 Task: Check the percentage active listings of open floorplan in the last 5 years.
Action: Mouse moved to (719, 168)
Screenshot: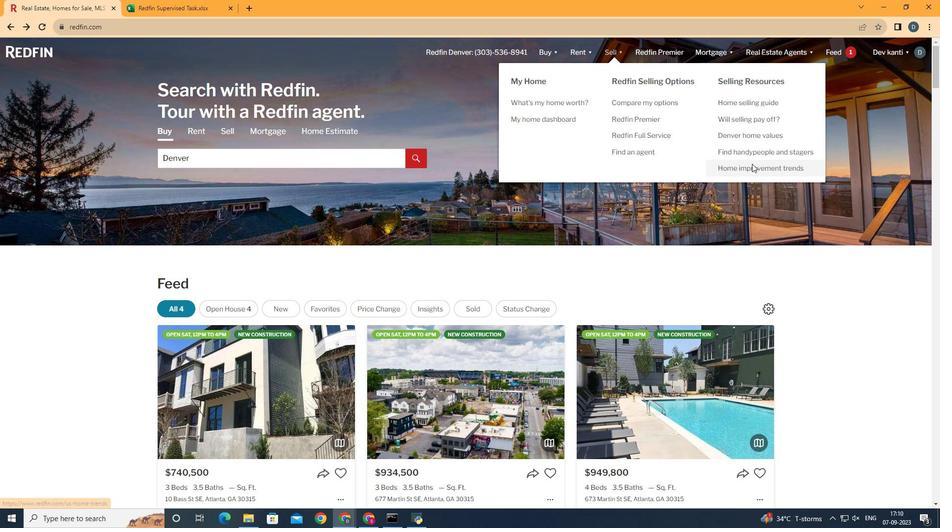 
Action: Mouse pressed left at (719, 168)
Screenshot: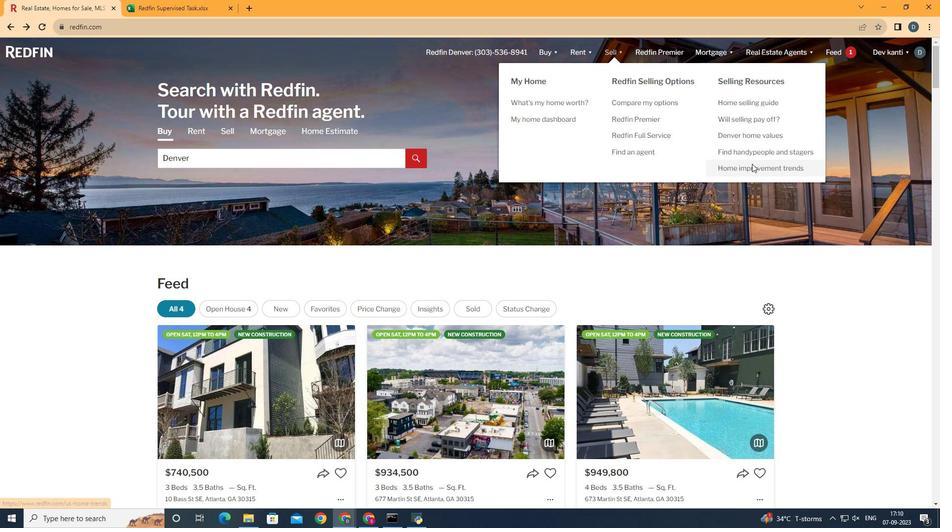 
Action: Mouse moved to (265, 189)
Screenshot: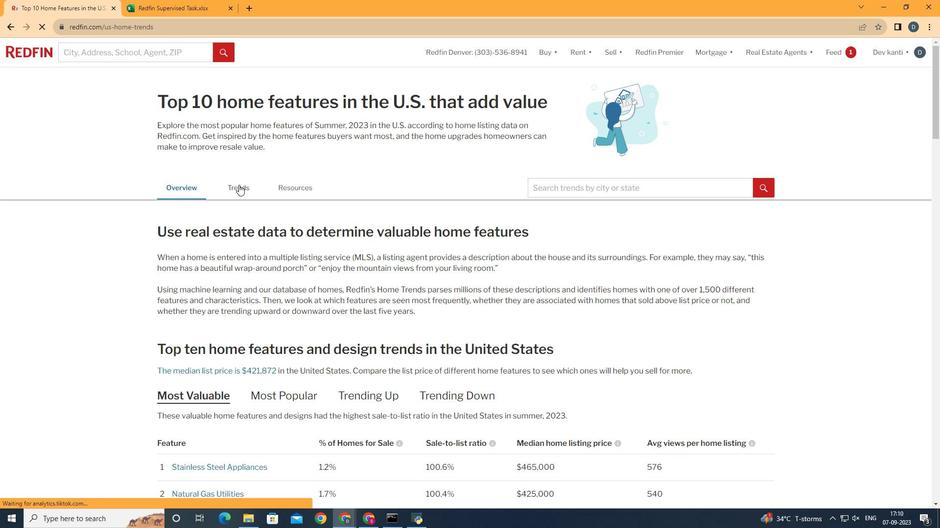 
Action: Mouse pressed left at (265, 189)
Screenshot: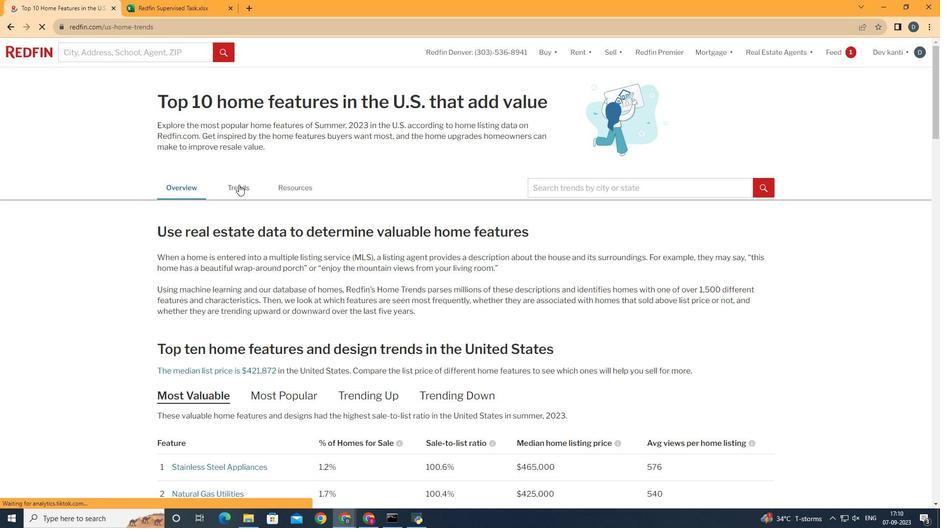 
Action: Mouse moved to (575, 276)
Screenshot: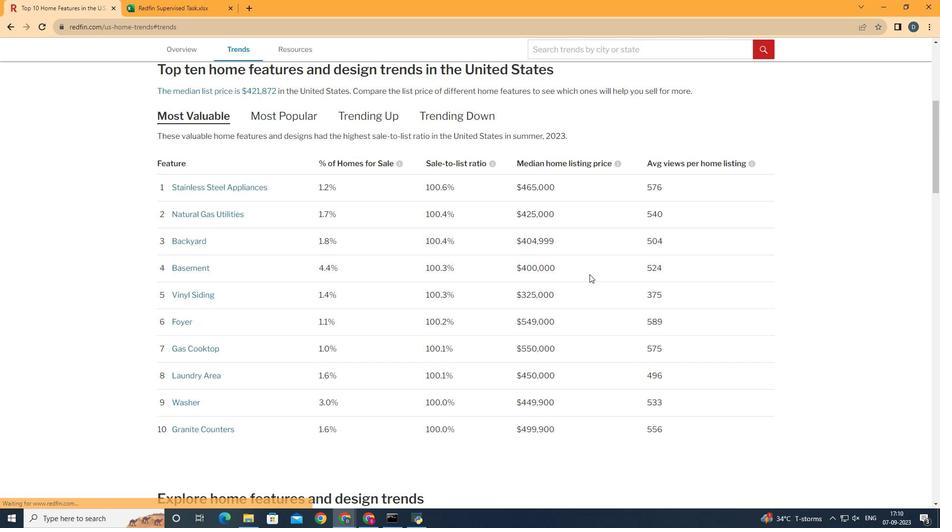 
Action: Mouse scrolled (575, 275) with delta (0, 0)
Screenshot: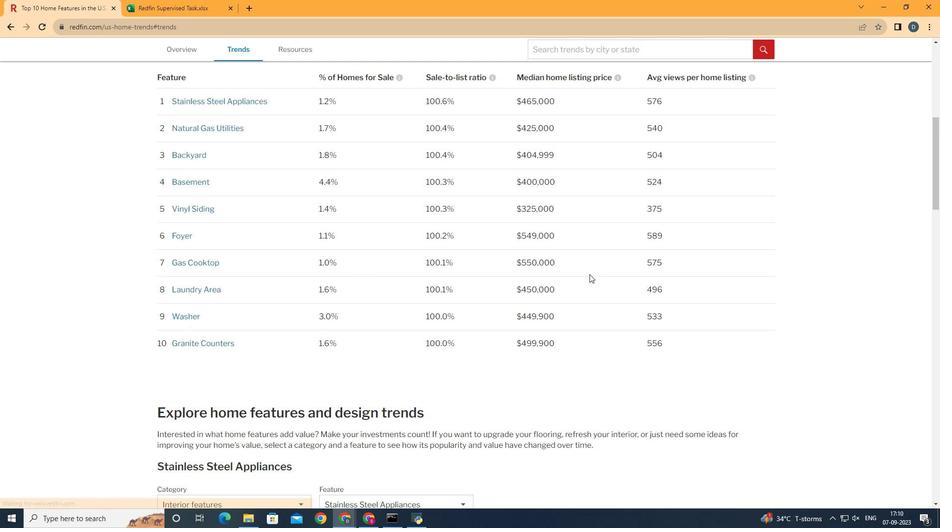 
Action: Mouse scrolled (575, 275) with delta (0, 0)
Screenshot: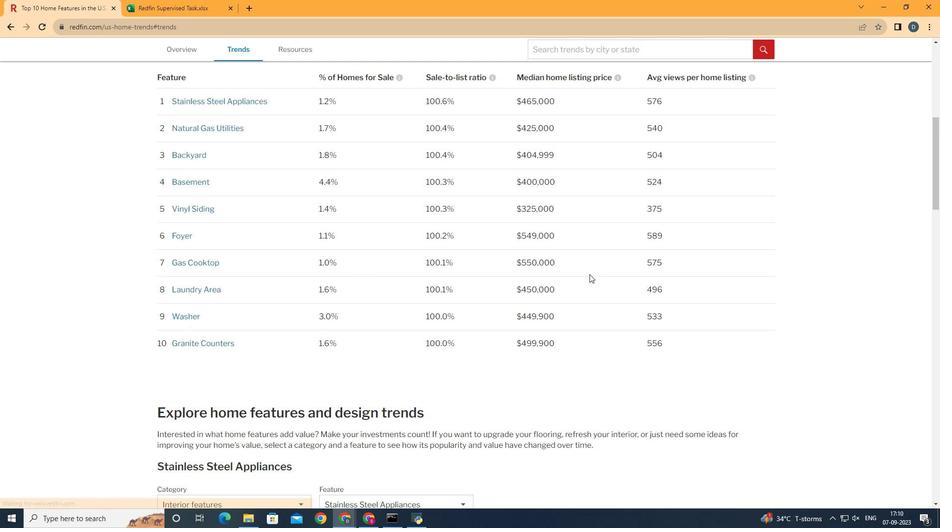 
Action: Mouse scrolled (575, 275) with delta (0, 0)
Screenshot: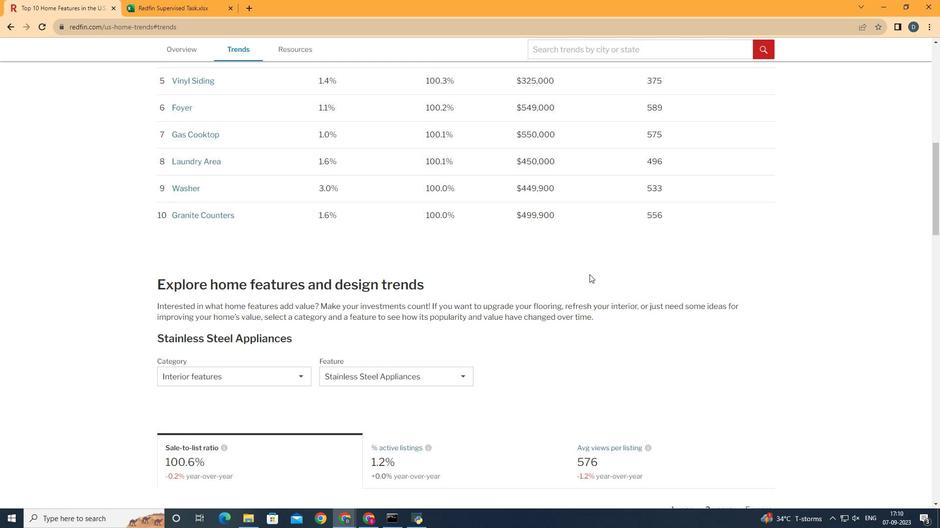 
Action: Mouse scrolled (575, 275) with delta (0, 0)
Screenshot: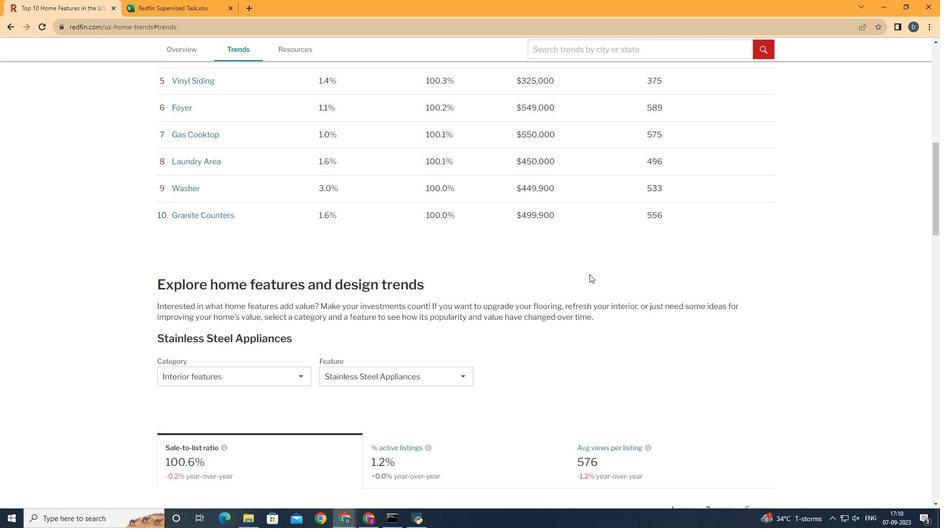 
Action: Mouse scrolled (575, 275) with delta (0, 0)
Screenshot: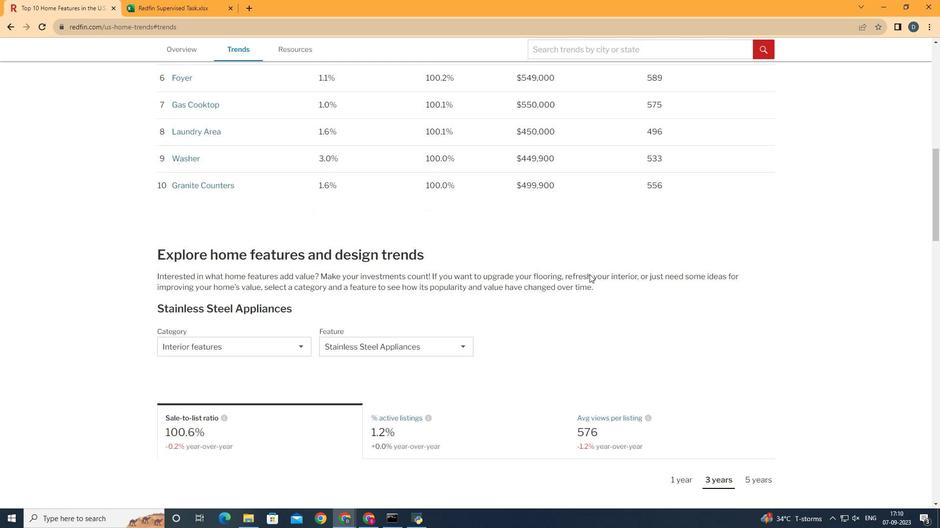 
Action: Mouse moved to (404, 293)
Screenshot: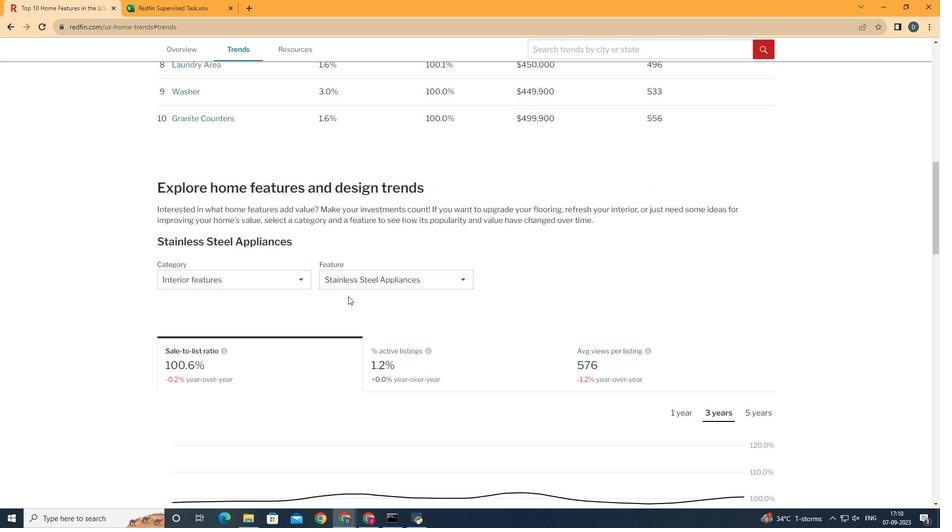 
Action: Mouse scrolled (404, 293) with delta (0, 0)
Screenshot: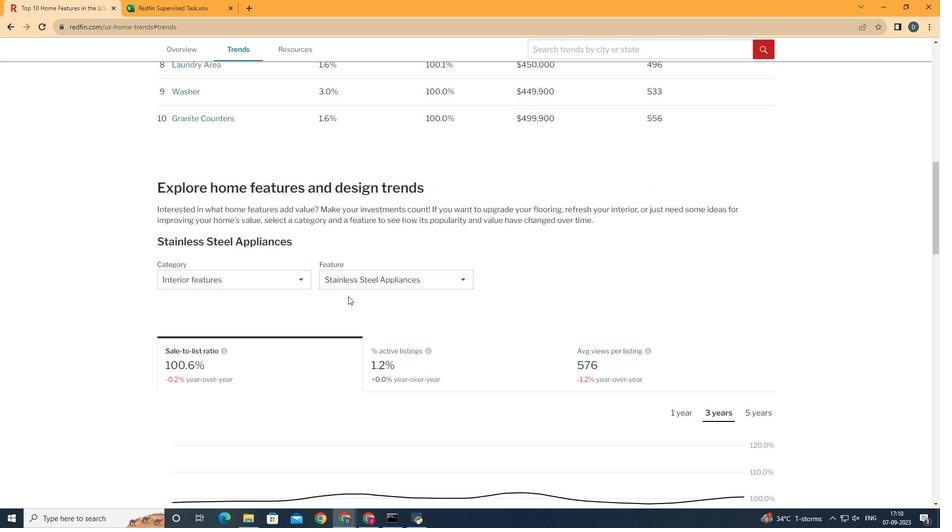 
Action: Mouse moved to (400, 296)
Screenshot: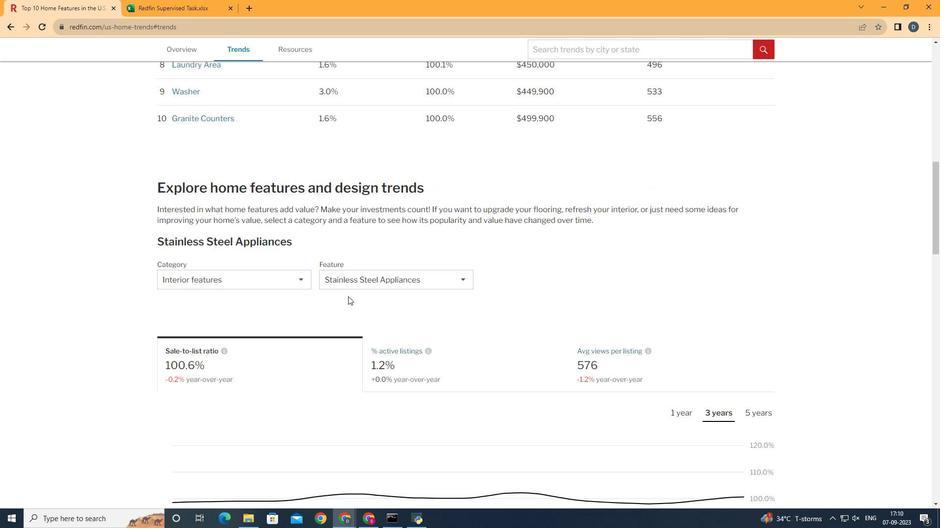 
Action: Mouse scrolled (400, 296) with delta (0, 0)
Screenshot: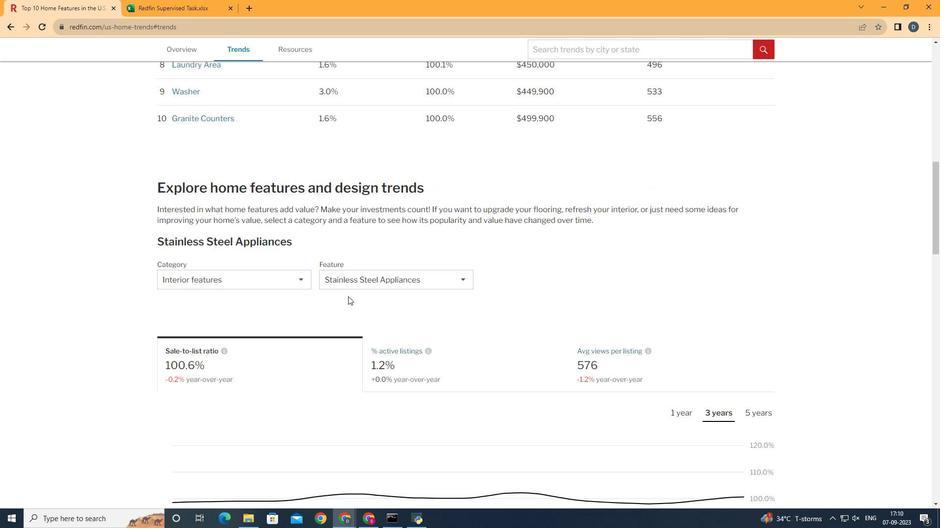 
Action: Mouse moved to (303, 250)
Screenshot: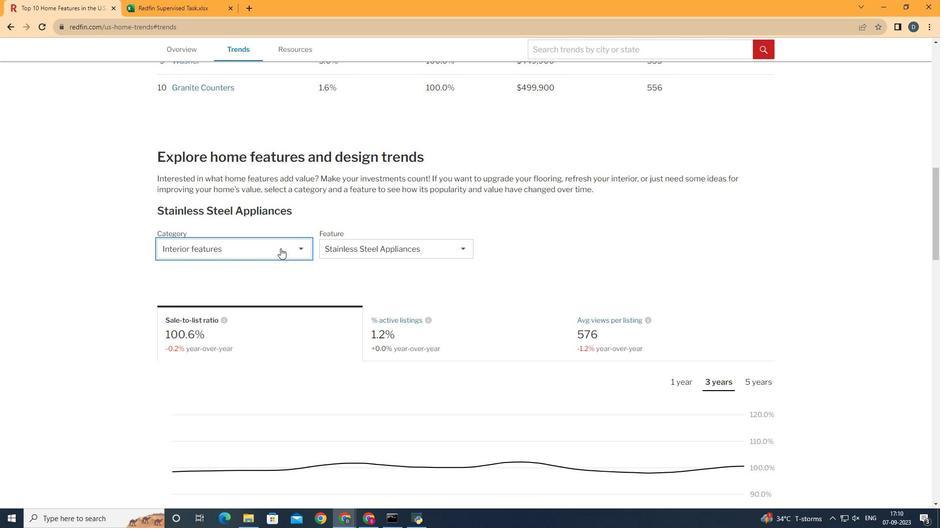 
Action: Mouse pressed left at (303, 250)
Screenshot: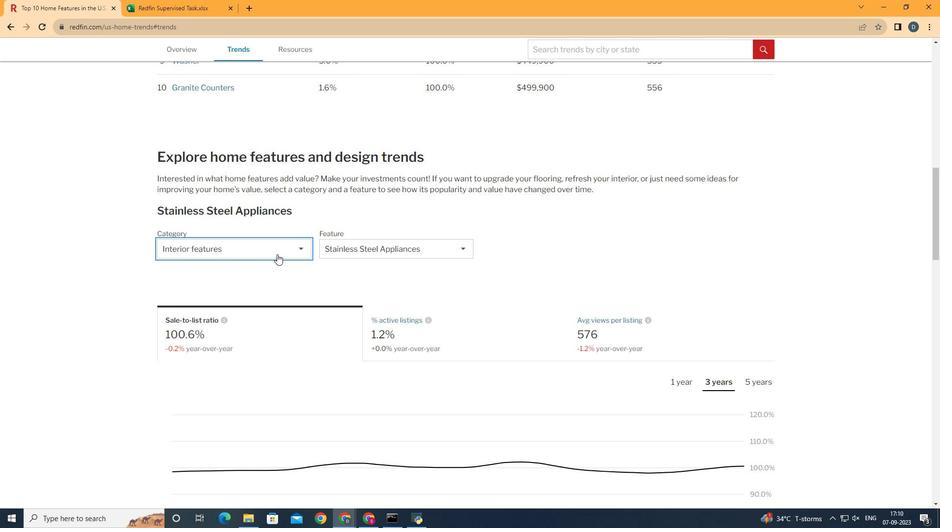 
Action: Mouse moved to (297, 298)
Screenshot: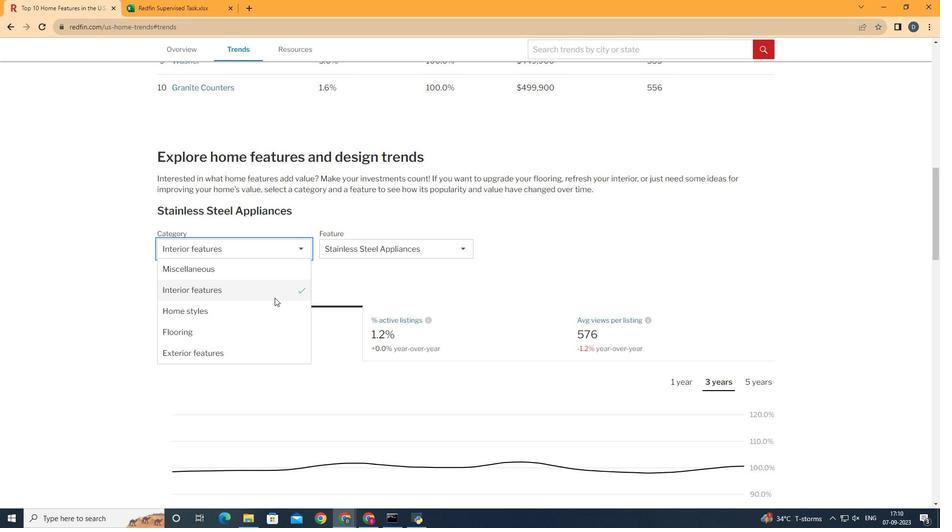 
Action: Mouse pressed left at (297, 298)
Screenshot: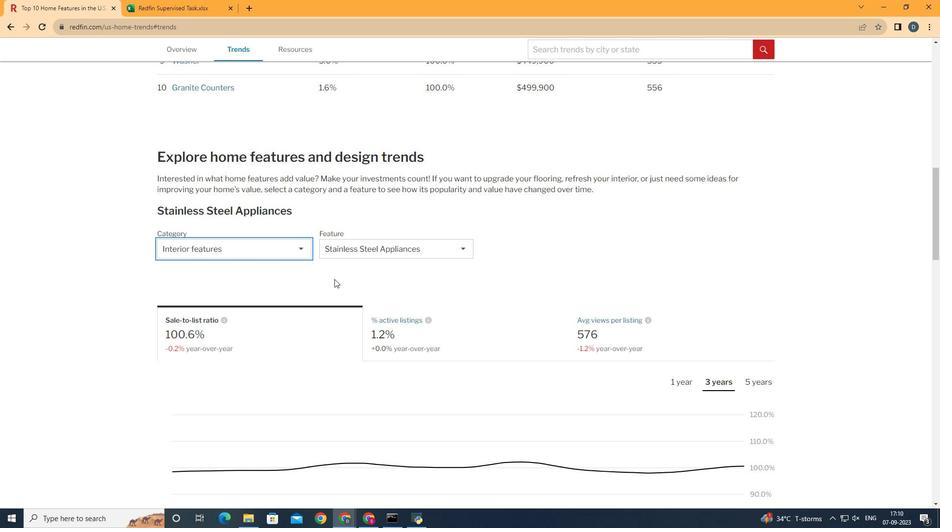 
Action: Mouse moved to (410, 251)
Screenshot: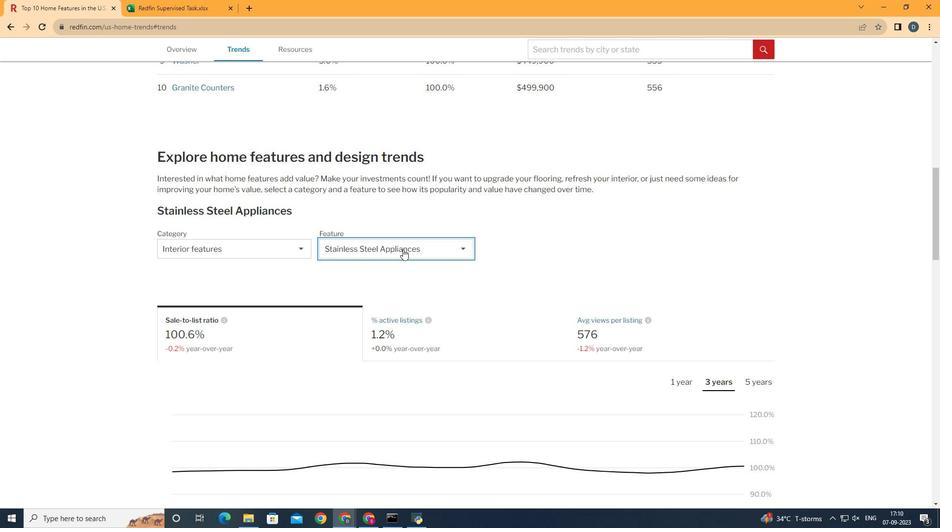 
Action: Mouse pressed left at (410, 251)
Screenshot: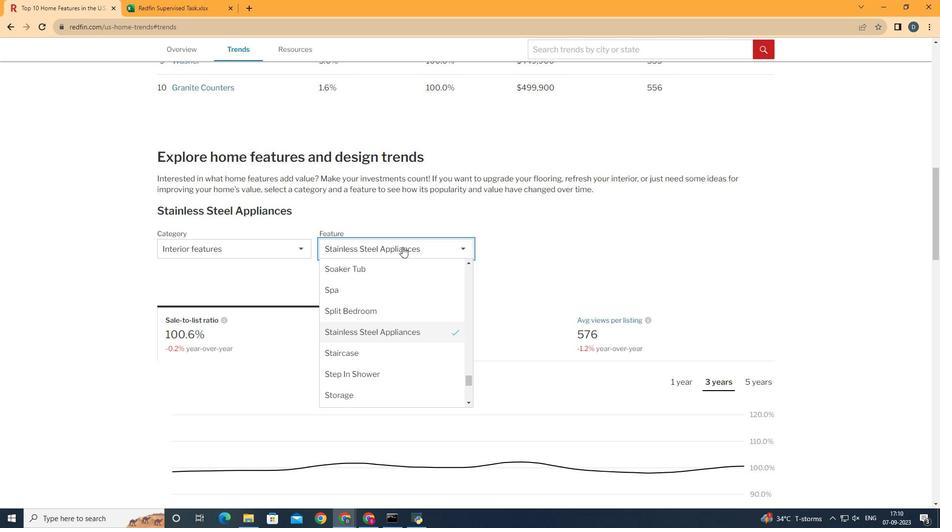 
Action: Mouse moved to (467, 381)
Screenshot: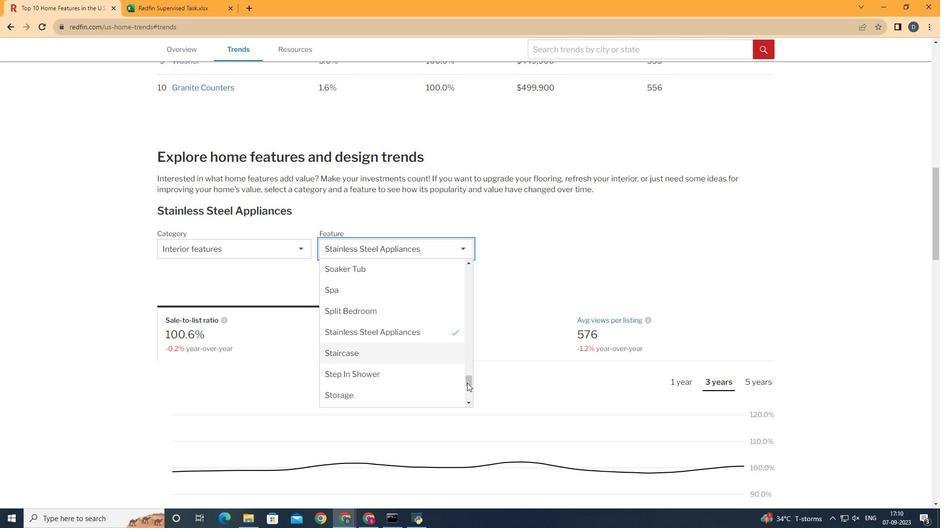 
Action: Mouse pressed left at (467, 381)
Screenshot: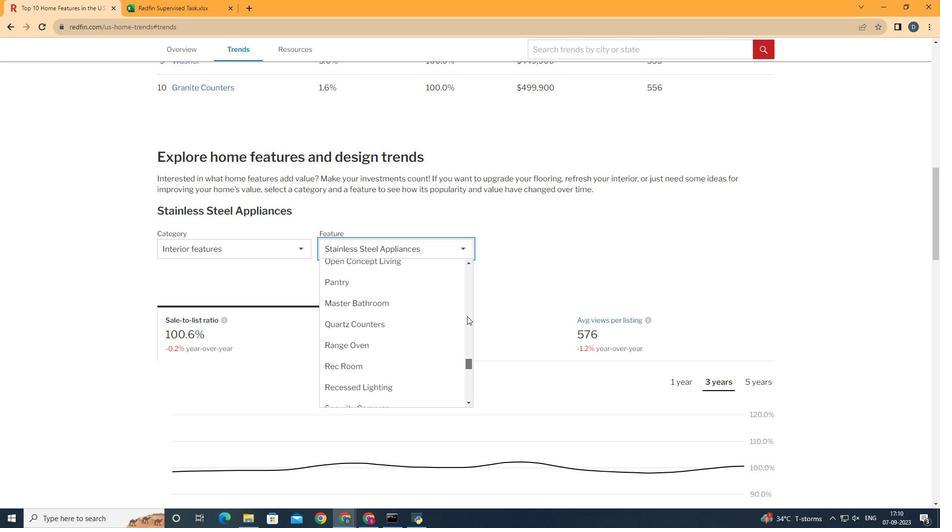 
Action: Mouse moved to (429, 316)
Screenshot: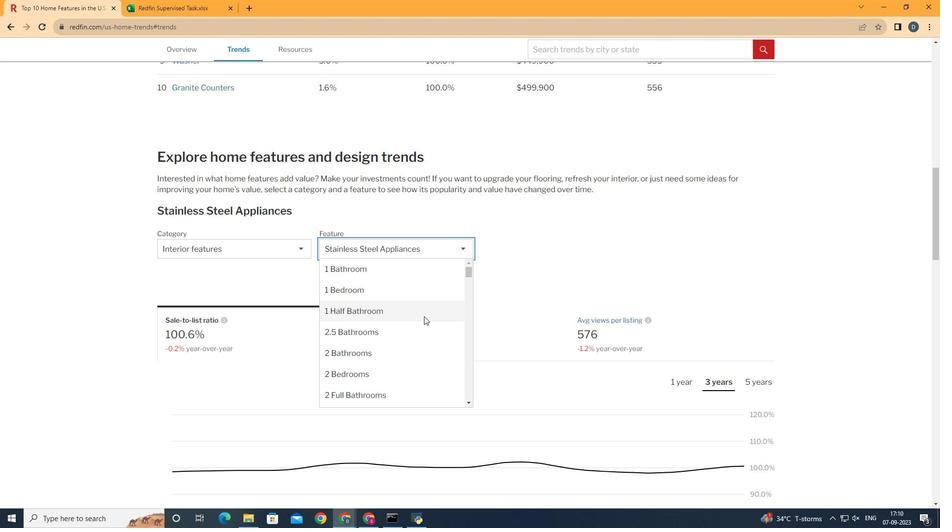 
Action: Mouse scrolled (429, 316) with delta (0, 0)
Screenshot: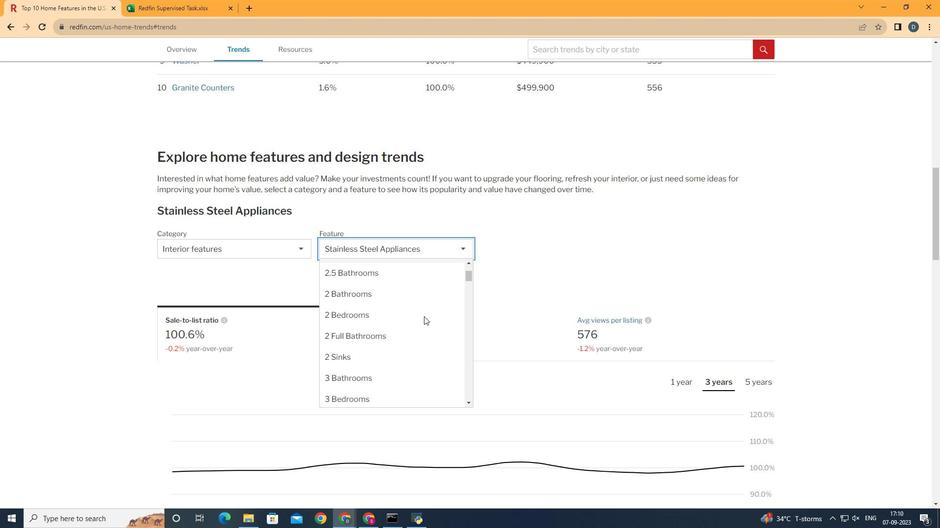
Action: Mouse scrolled (429, 316) with delta (0, 0)
Screenshot: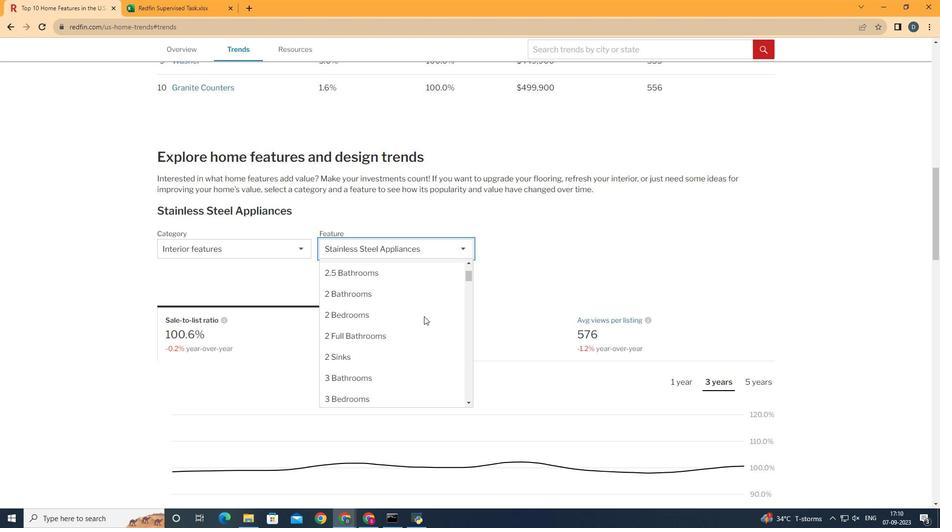 
Action: Mouse scrolled (429, 316) with delta (0, 0)
Screenshot: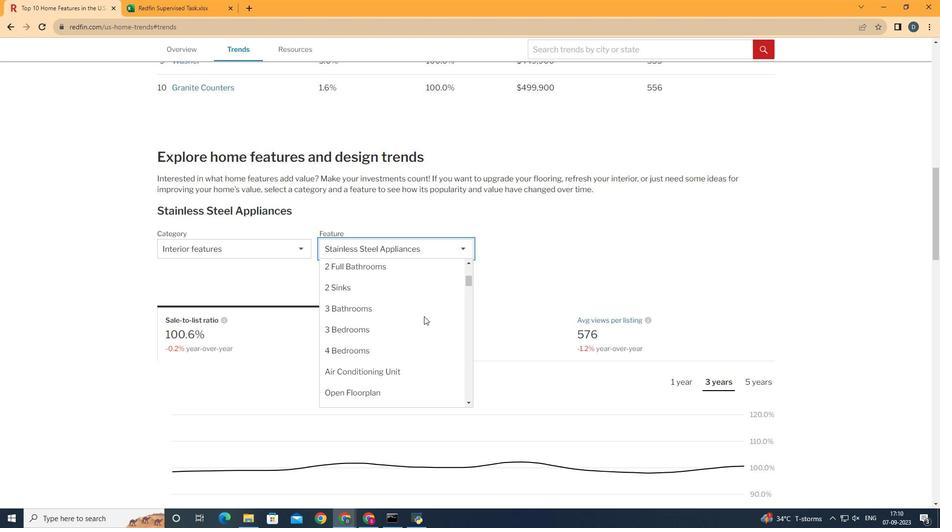 
Action: Mouse scrolled (429, 316) with delta (0, 0)
Screenshot: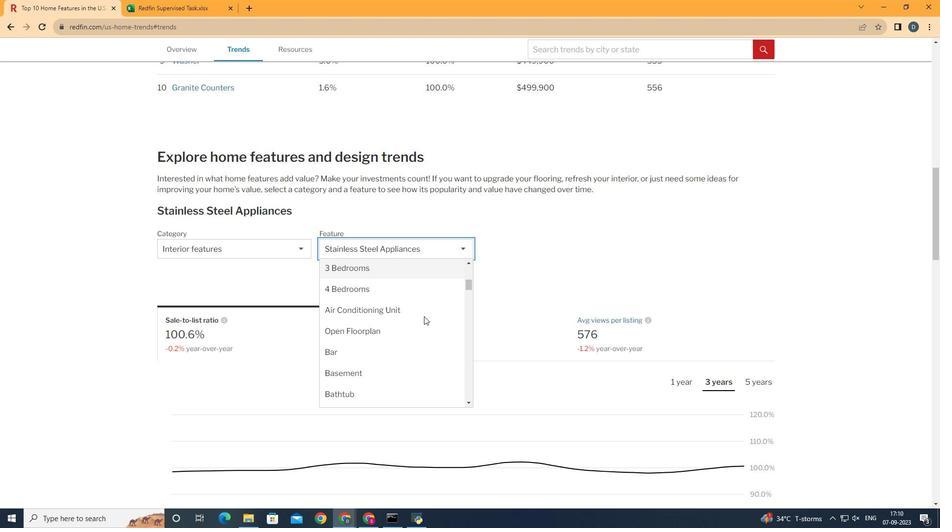 
Action: Mouse moved to (427, 324)
Screenshot: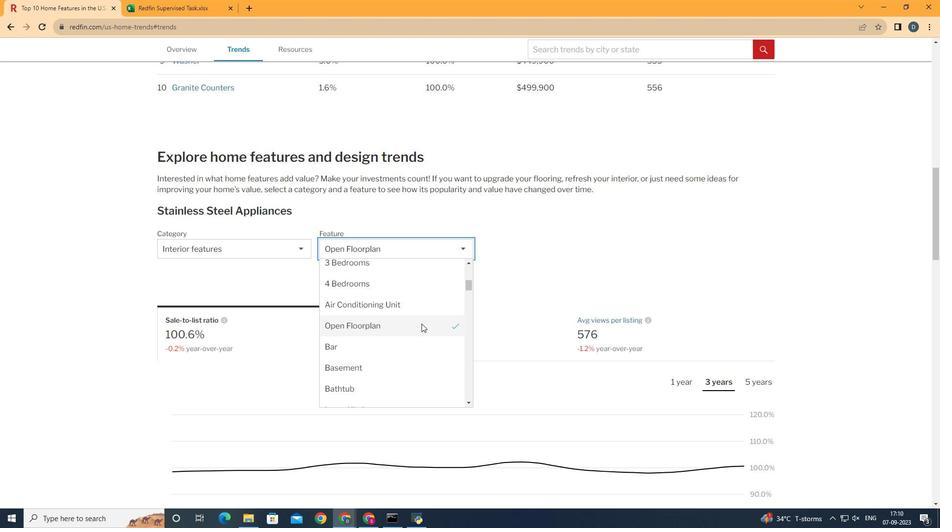 
Action: Mouse pressed left at (427, 324)
Screenshot: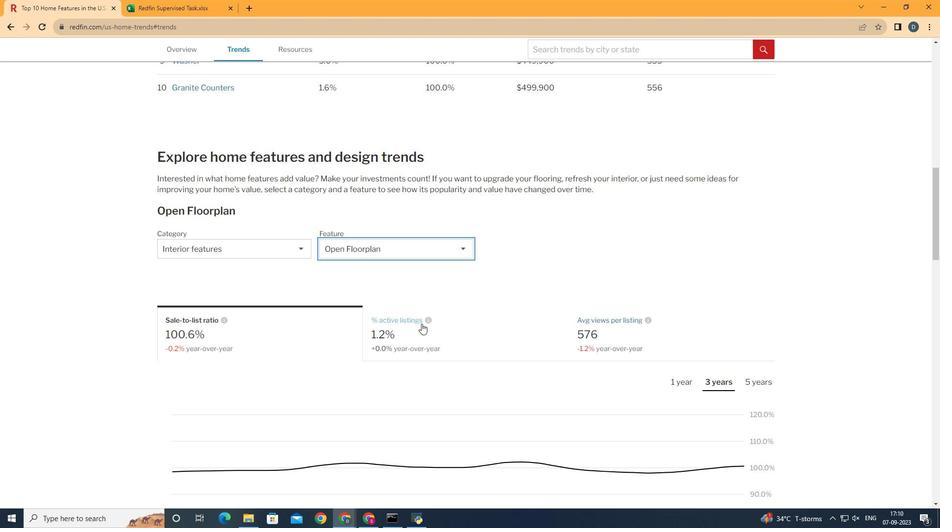 
Action: Mouse moved to (507, 267)
Screenshot: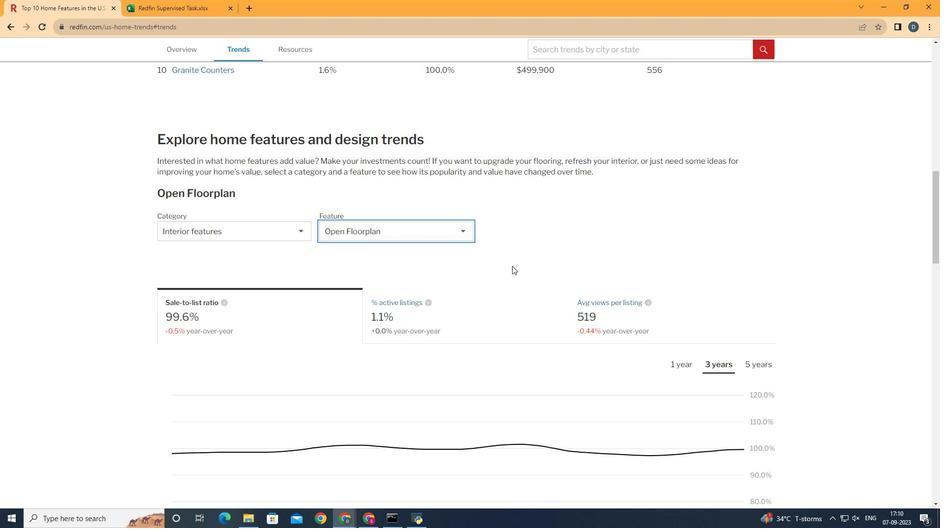 
Action: Mouse scrolled (507, 267) with delta (0, 0)
Screenshot: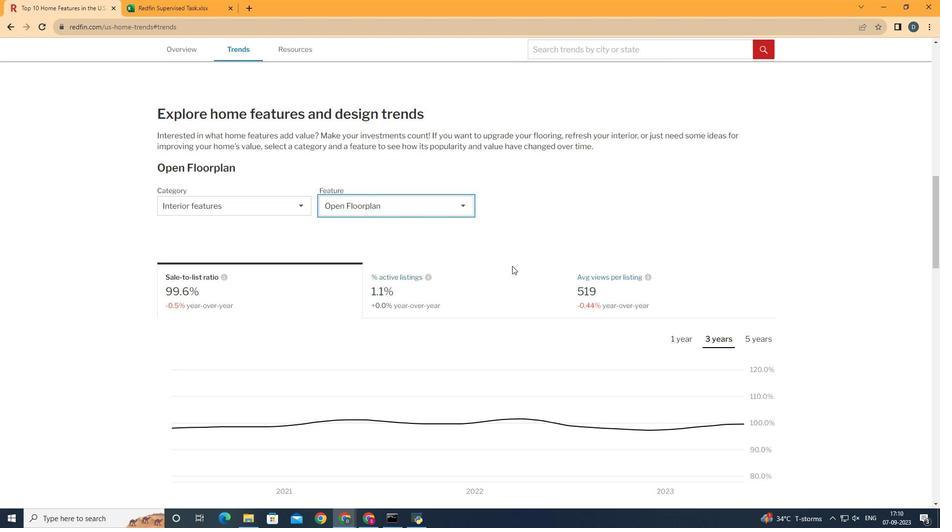 
Action: Mouse moved to (471, 284)
Screenshot: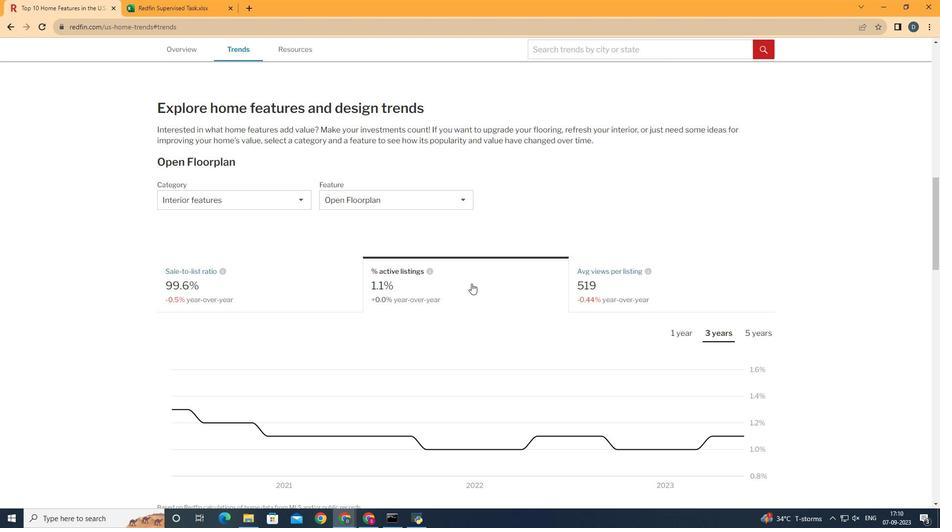 
Action: Mouse pressed left at (471, 284)
Screenshot: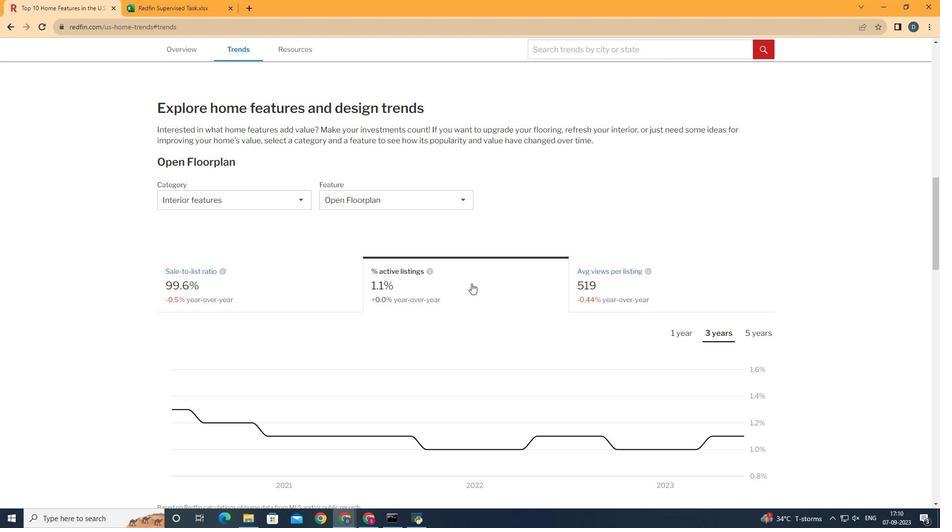 
Action: Mouse moved to (497, 300)
Screenshot: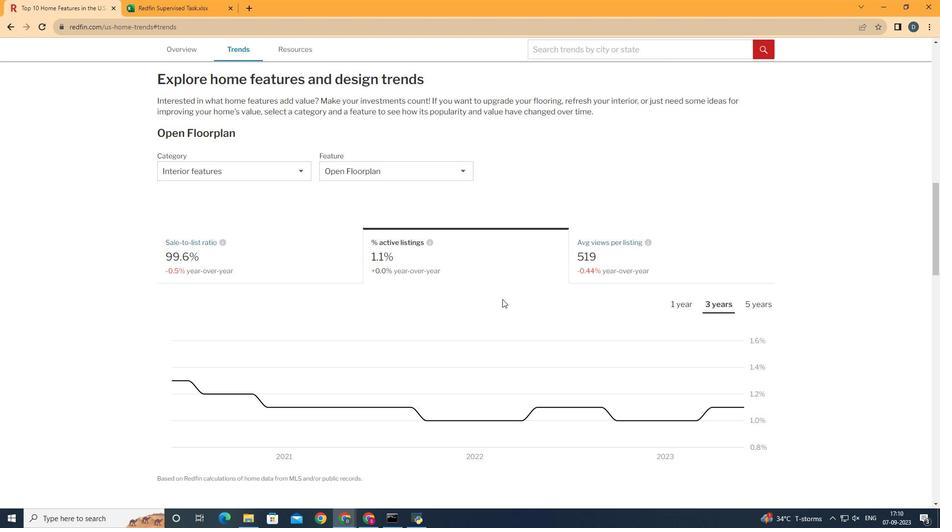 
Action: Mouse scrolled (497, 299) with delta (0, 0)
Screenshot: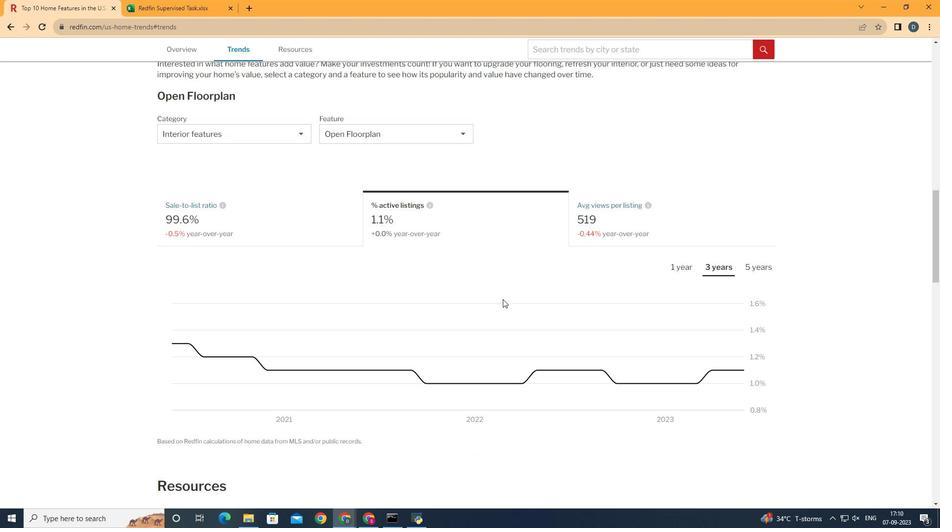 
Action: Mouse scrolled (497, 299) with delta (0, 0)
Screenshot: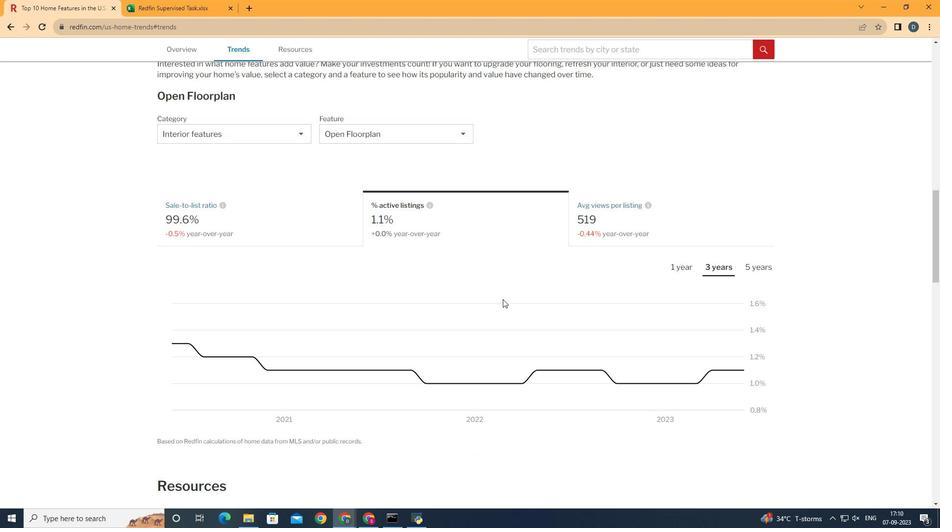 
Action: Mouse moved to (729, 234)
Screenshot: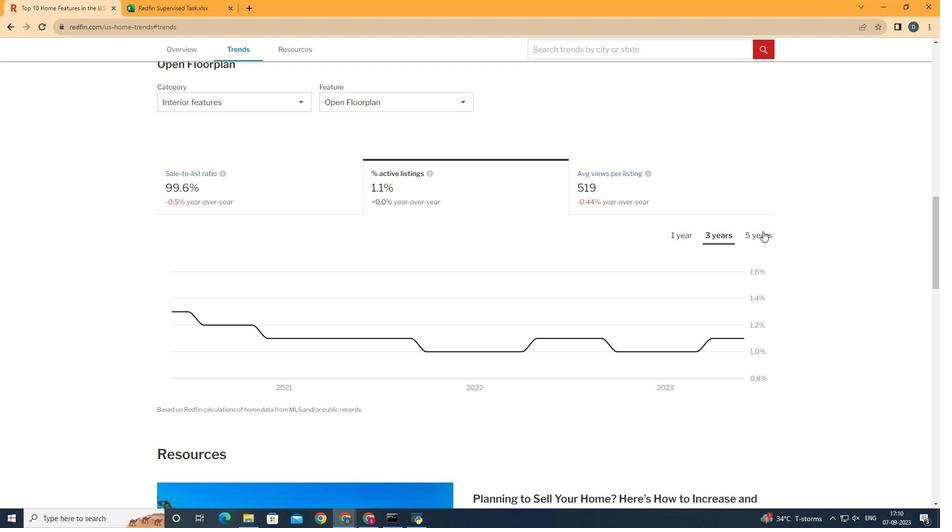 
Action: Mouse pressed left at (729, 234)
Screenshot: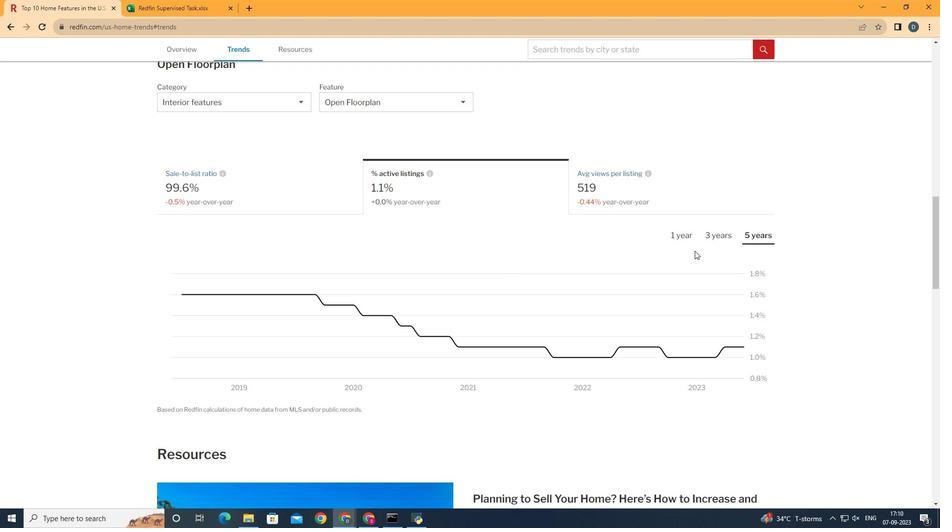 
Action: Mouse moved to (704, 345)
Screenshot: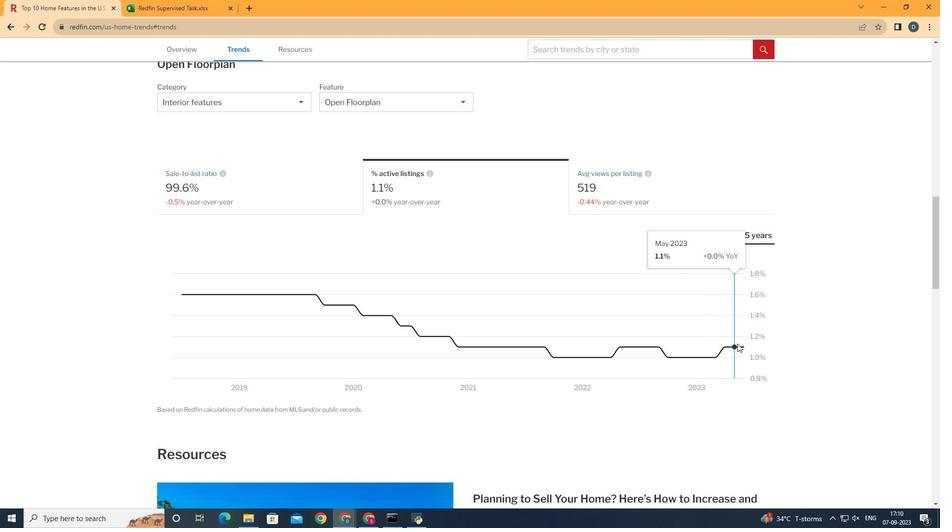 
